 Task: Select the employment type as self-employed.
Action: Mouse moved to (756, 97)
Screenshot: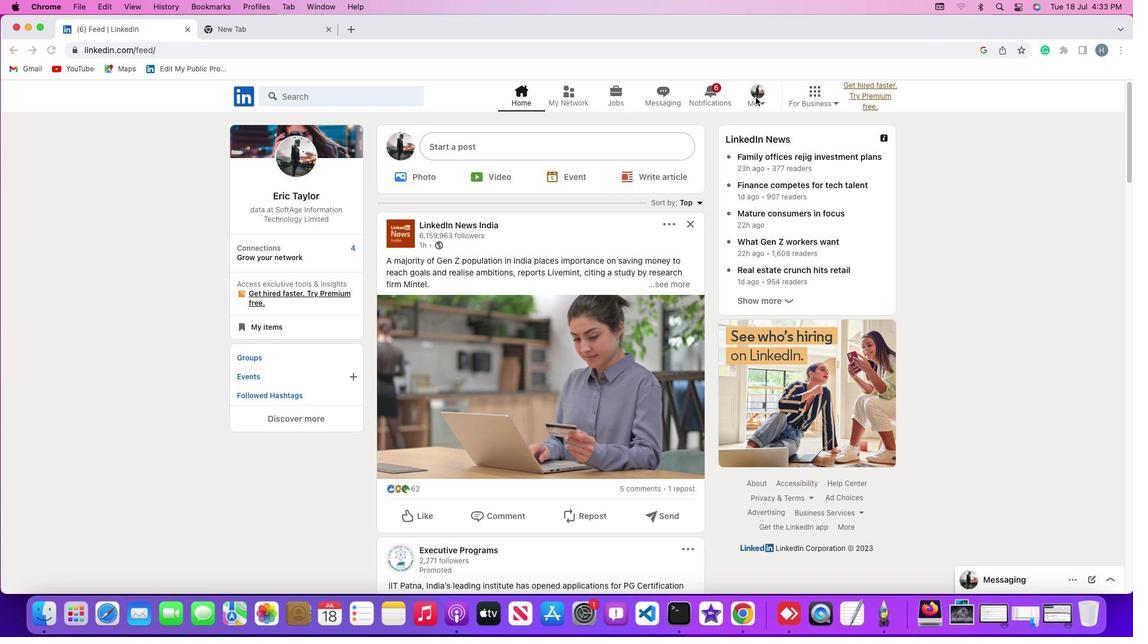 
Action: Mouse pressed left at (756, 97)
Screenshot: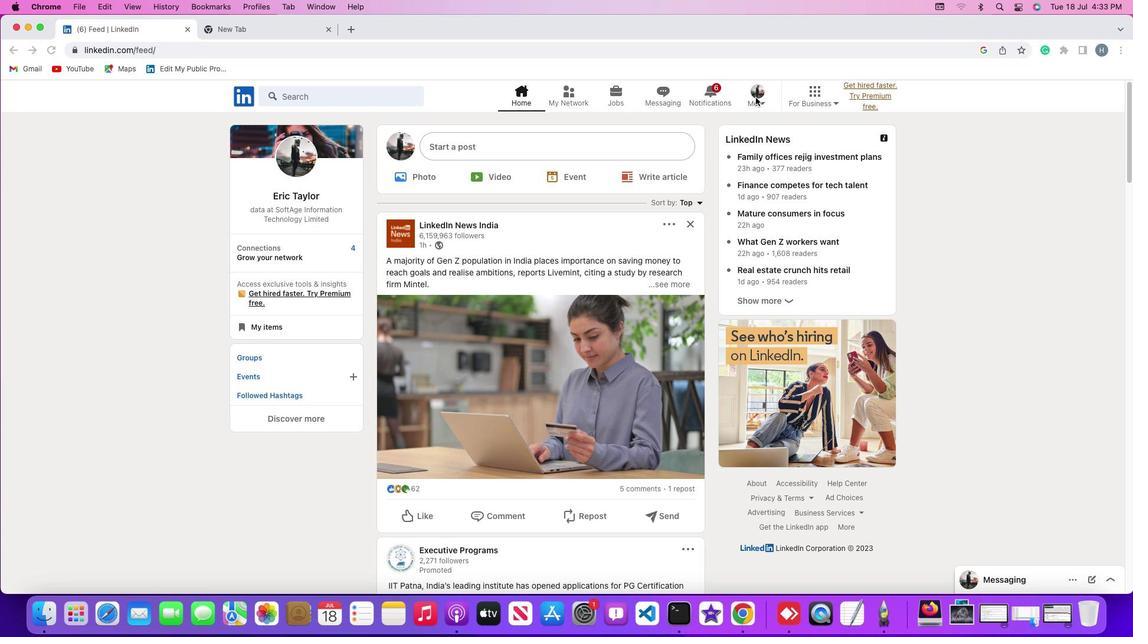 
Action: Mouse moved to (758, 99)
Screenshot: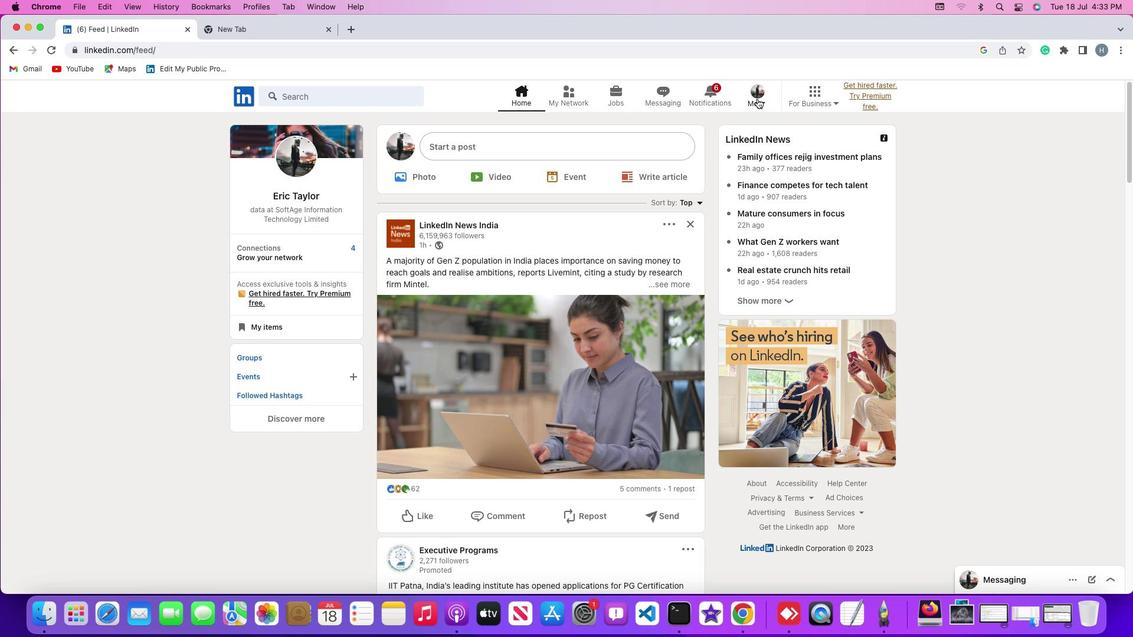 
Action: Mouse pressed left at (758, 99)
Screenshot: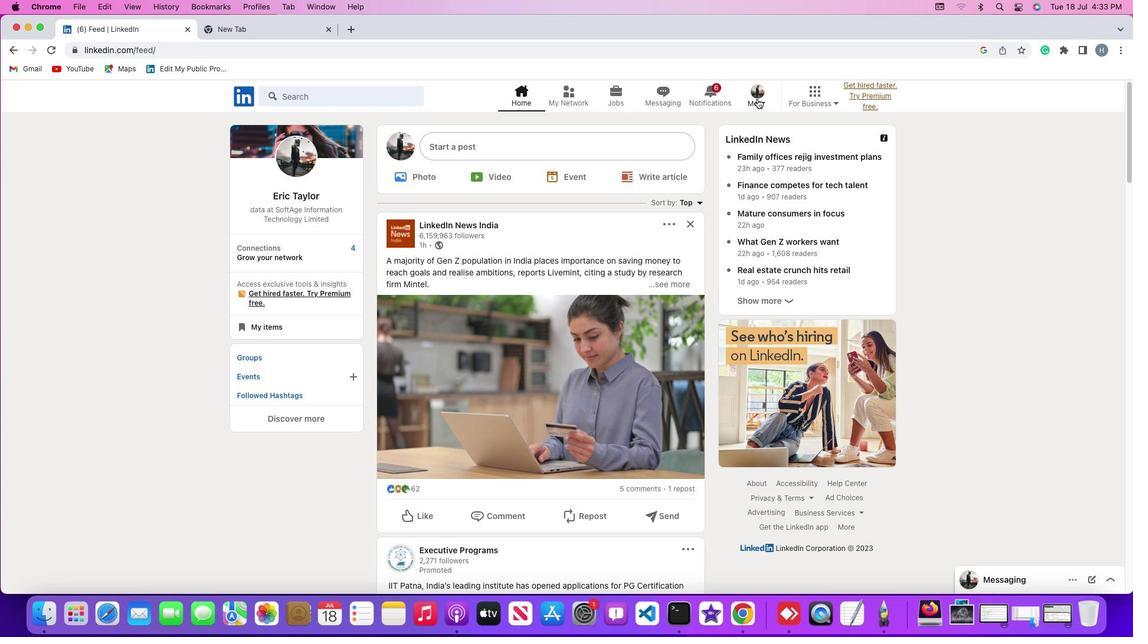 
Action: Mouse moved to (732, 162)
Screenshot: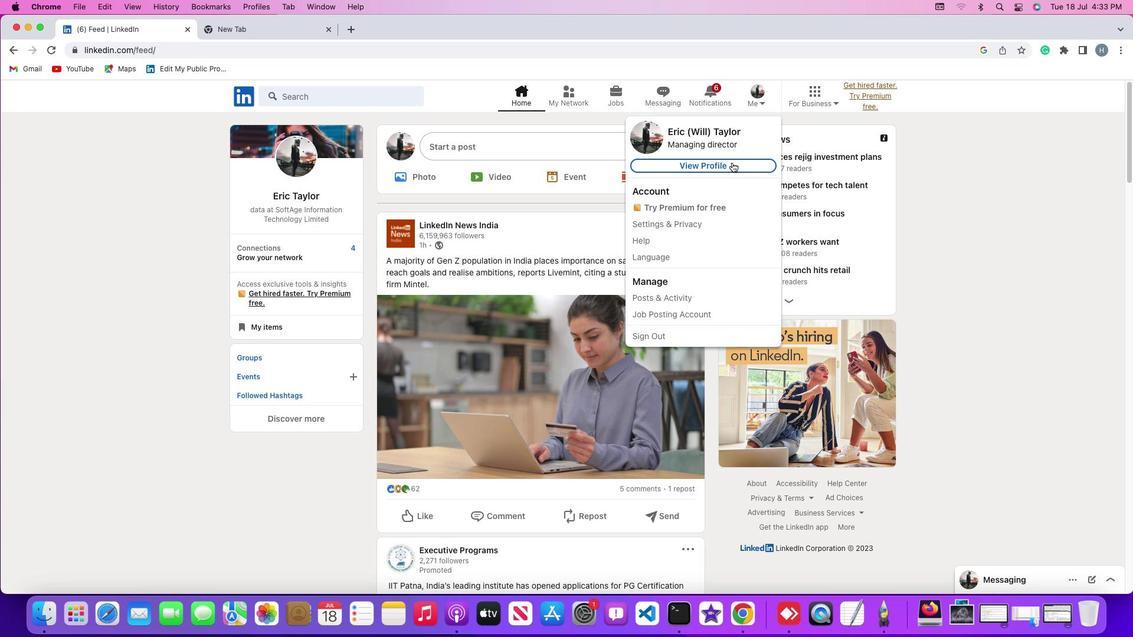 
Action: Mouse pressed left at (732, 162)
Screenshot: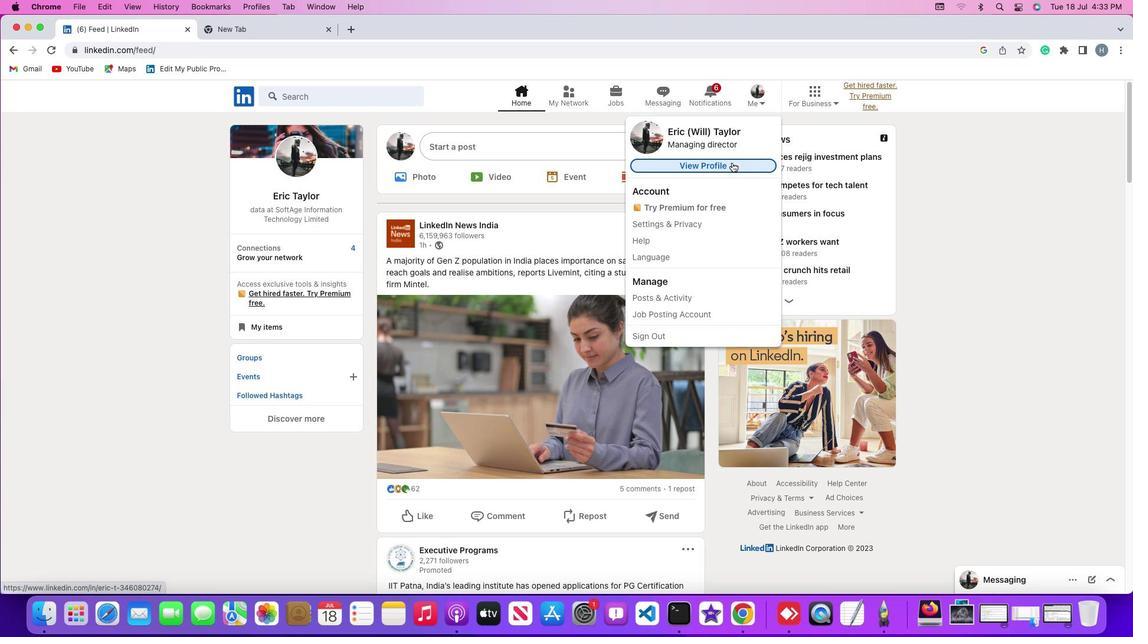 
Action: Mouse moved to (684, 262)
Screenshot: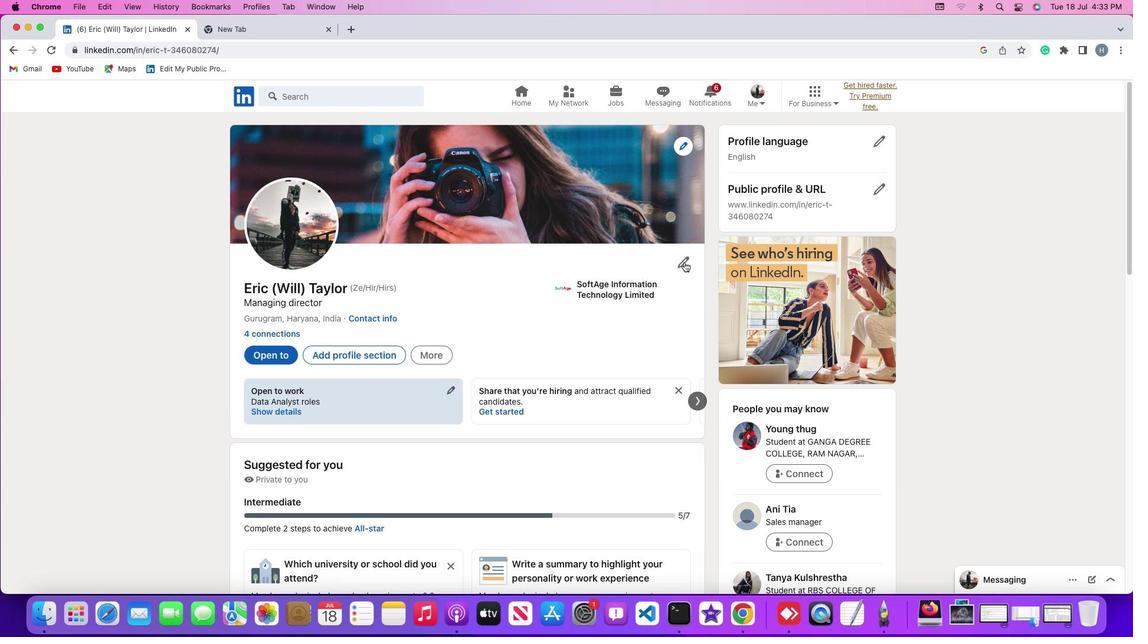 
Action: Mouse pressed left at (684, 262)
Screenshot: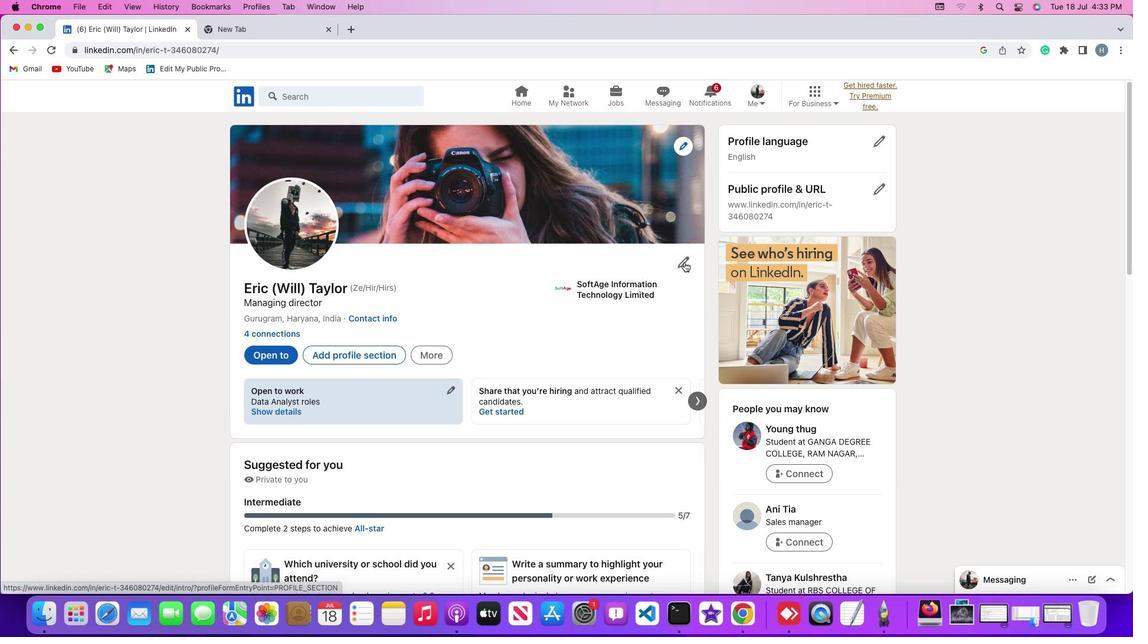 
Action: Mouse moved to (615, 312)
Screenshot: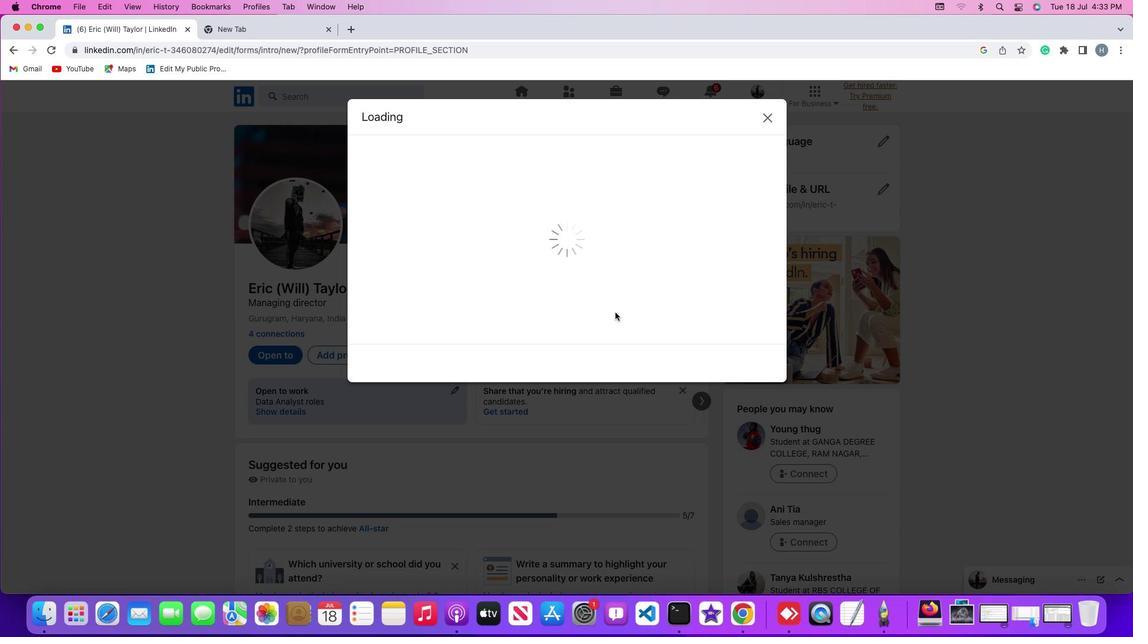 
Action: Mouse scrolled (615, 312) with delta (0, 0)
Screenshot: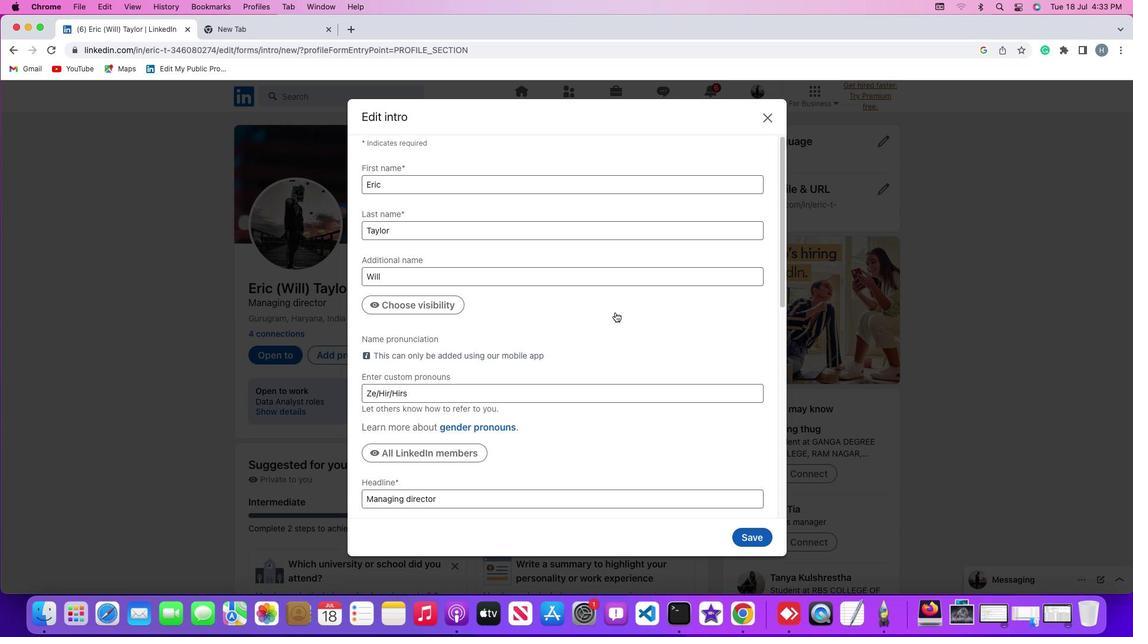 
Action: Mouse scrolled (615, 312) with delta (0, 0)
Screenshot: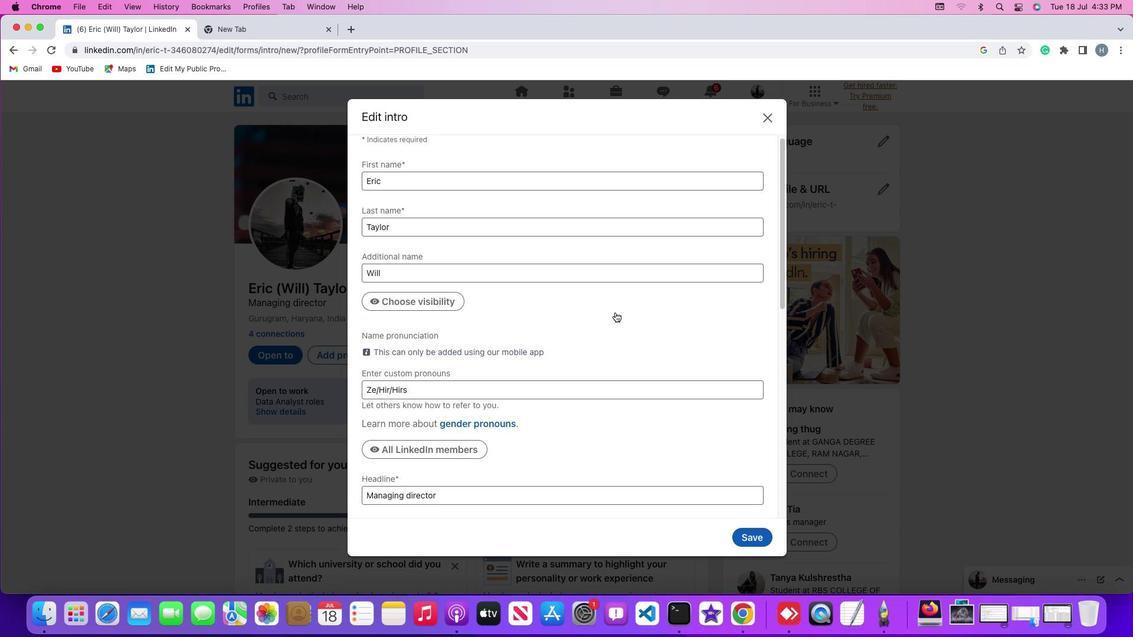 
Action: Mouse scrolled (615, 312) with delta (0, -1)
Screenshot: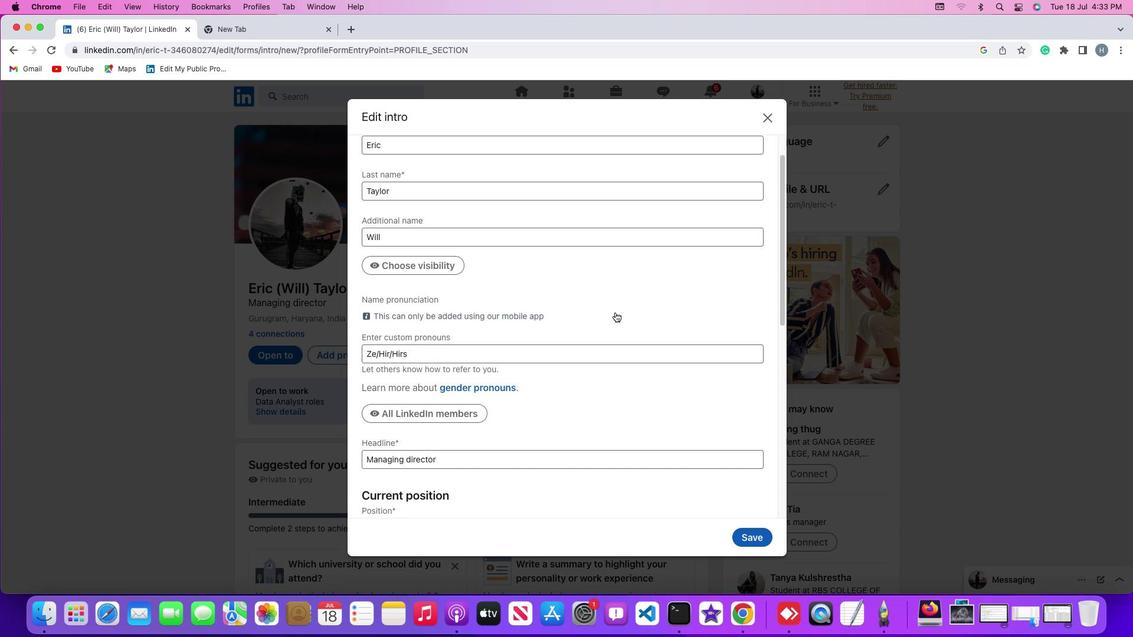 
Action: Mouse scrolled (615, 312) with delta (0, -2)
Screenshot: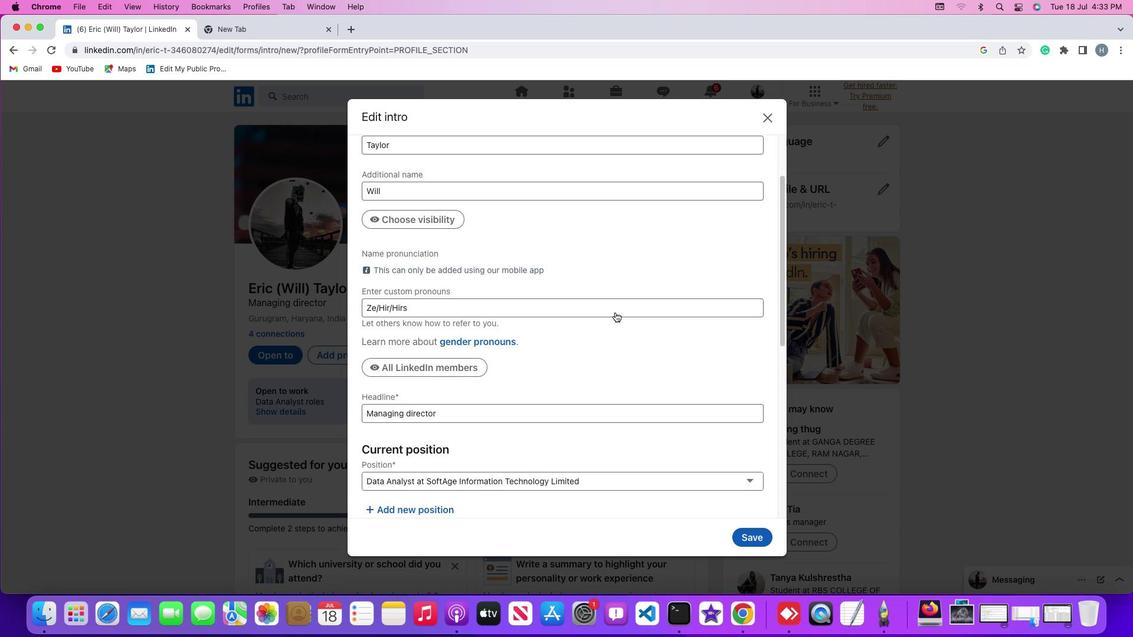 
Action: Mouse scrolled (615, 312) with delta (0, 0)
Screenshot: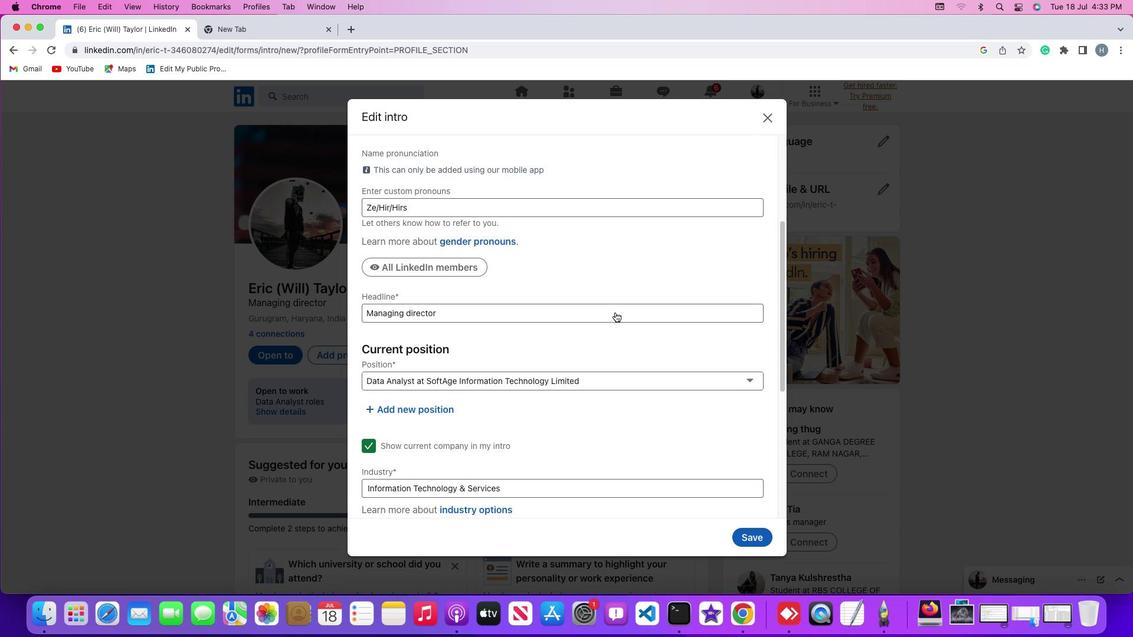 
Action: Mouse scrolled (615, 312) with delta (0, 0)
Screenshot: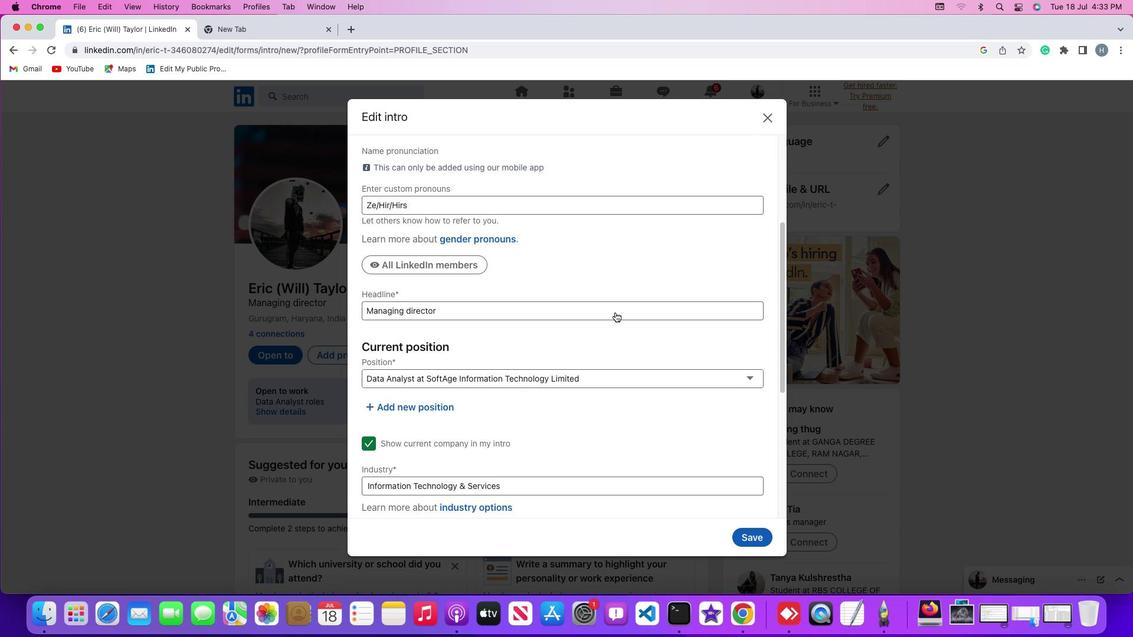 
Action: Mouse moved to (429, 392)
Screenshot: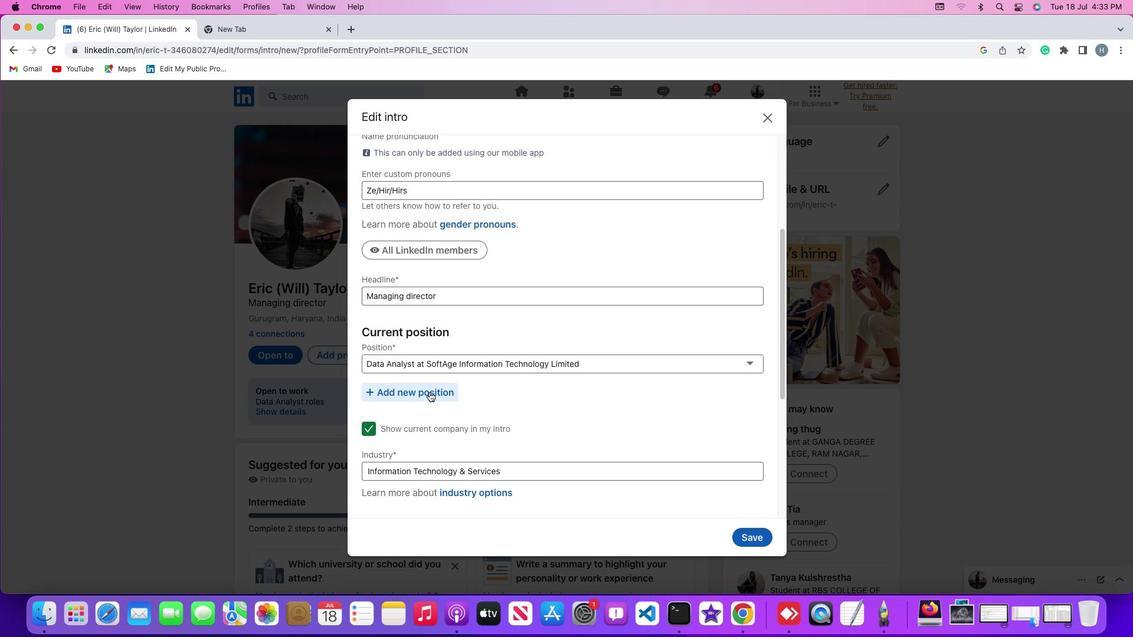 
Action: Mouse pressed left at (429, 392)
Screenshot: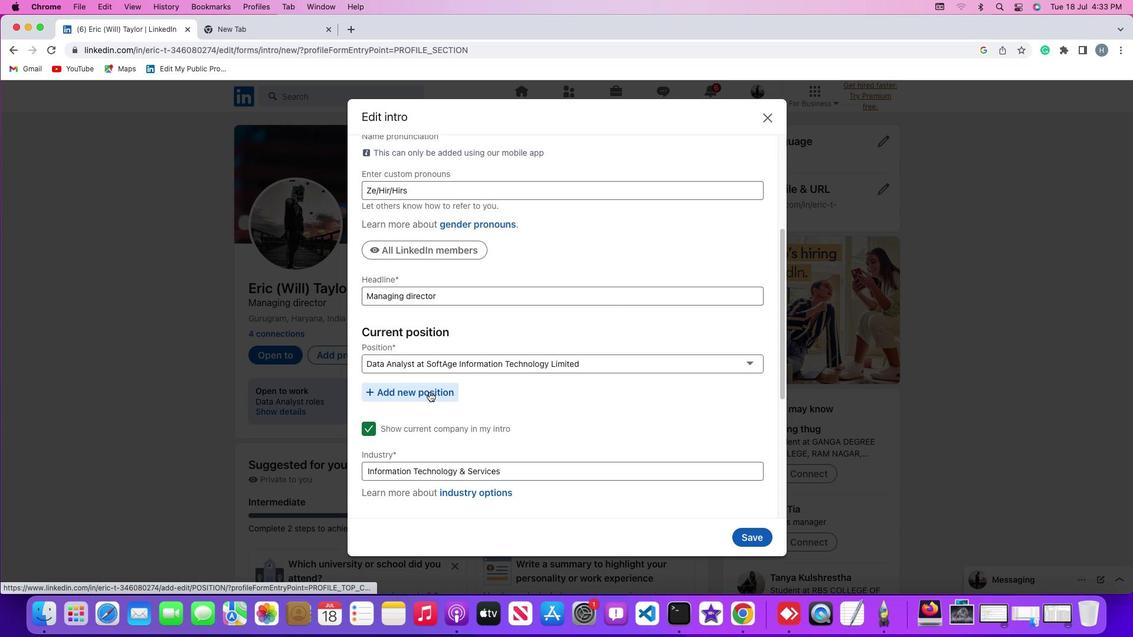 
Action: Mouse moved to (743, 289)
Screenshot: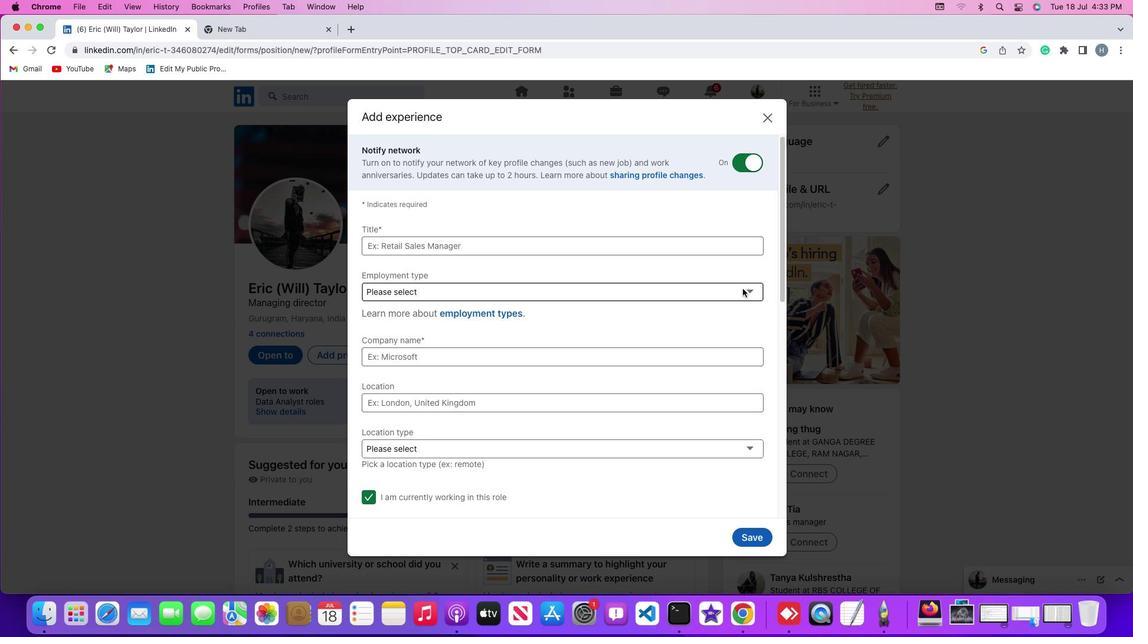 
Action: Mouse pressed left at (743, 289)
Screenshot: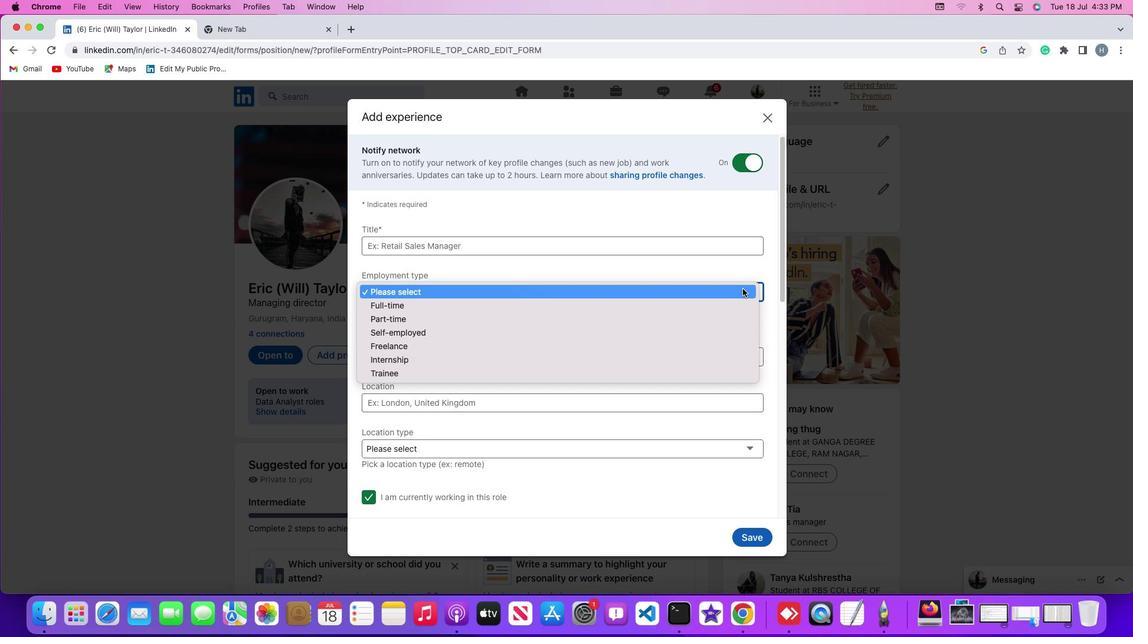 
Action: Mouse moved to (712, 328)
Screenshot: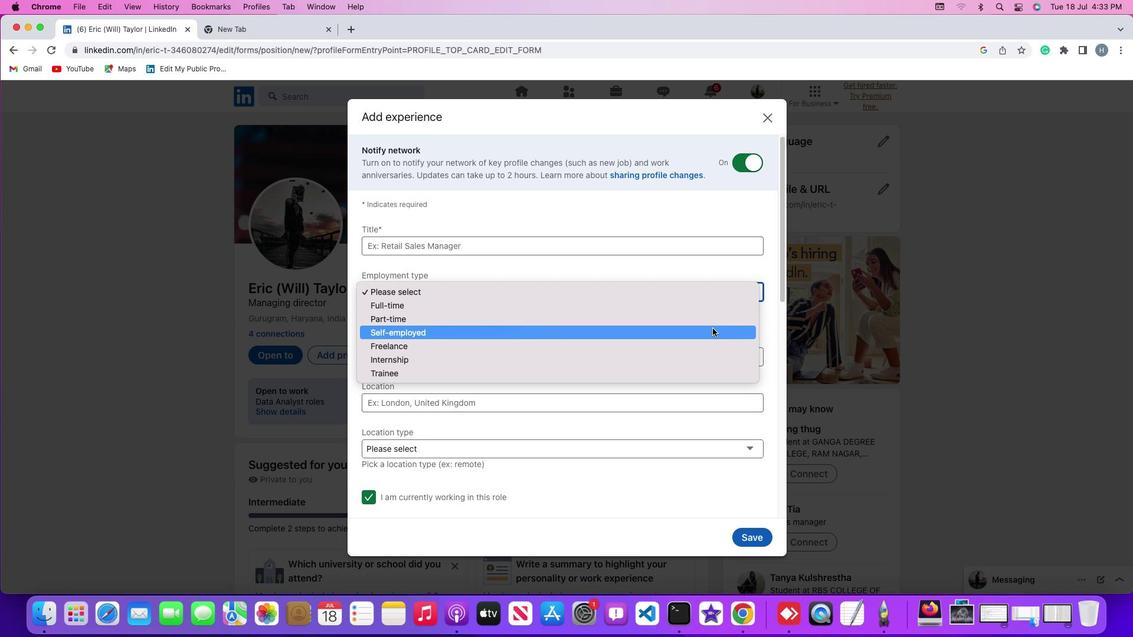 
Action: Mouse pressed left at (712, 328)
Screenshot: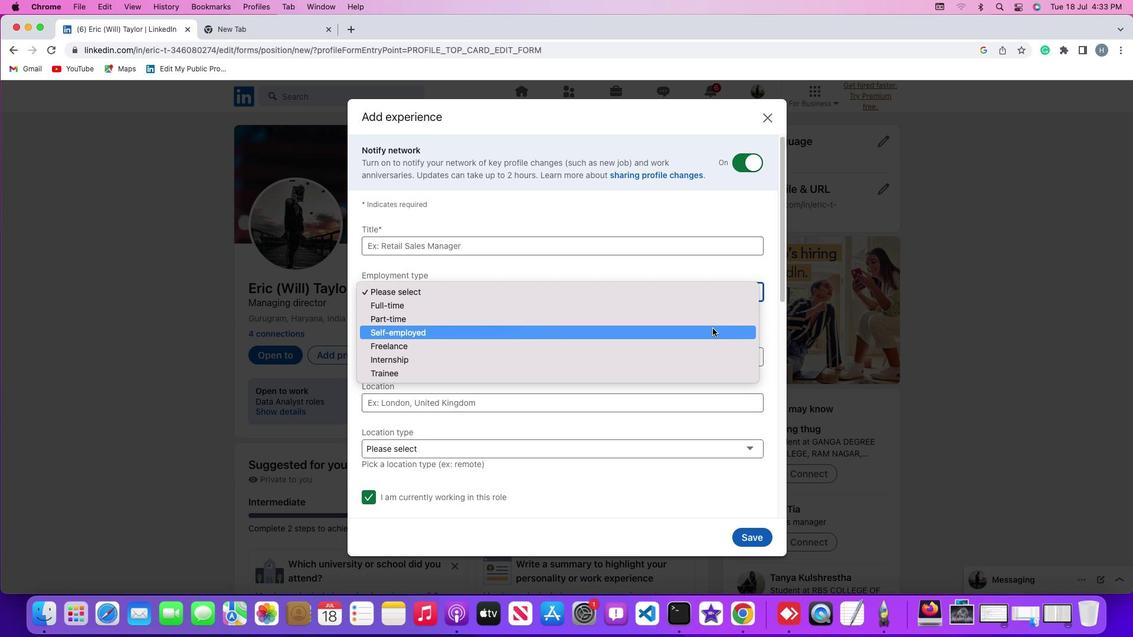 
